 Task: Locate the nearest national wildlife refuge to Jacksonville, Florida, and Gainesville, Florida.
Action: Mouse moved to (214, 119)
Screenshot: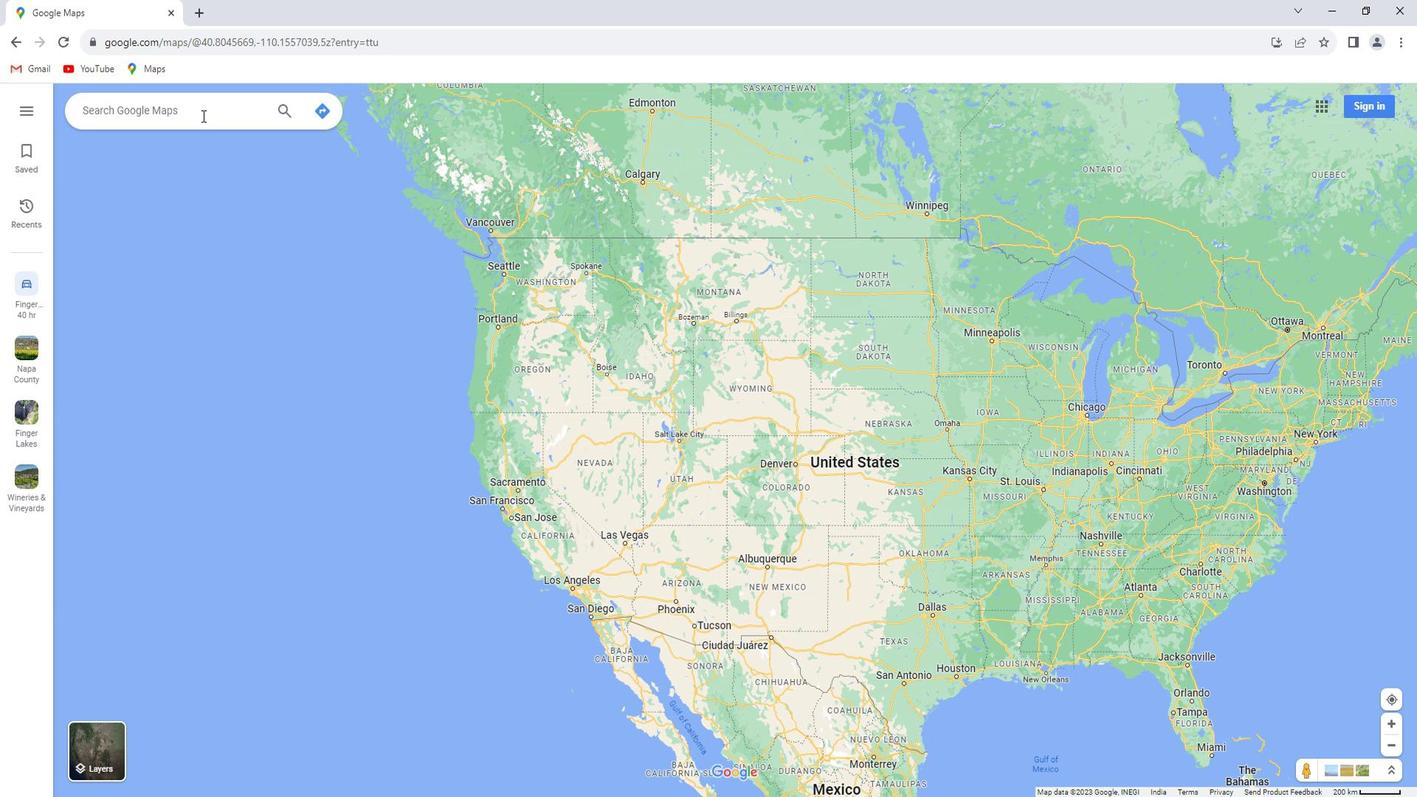 
Action: Mouse pressed left at (214, 119)
Screenshot: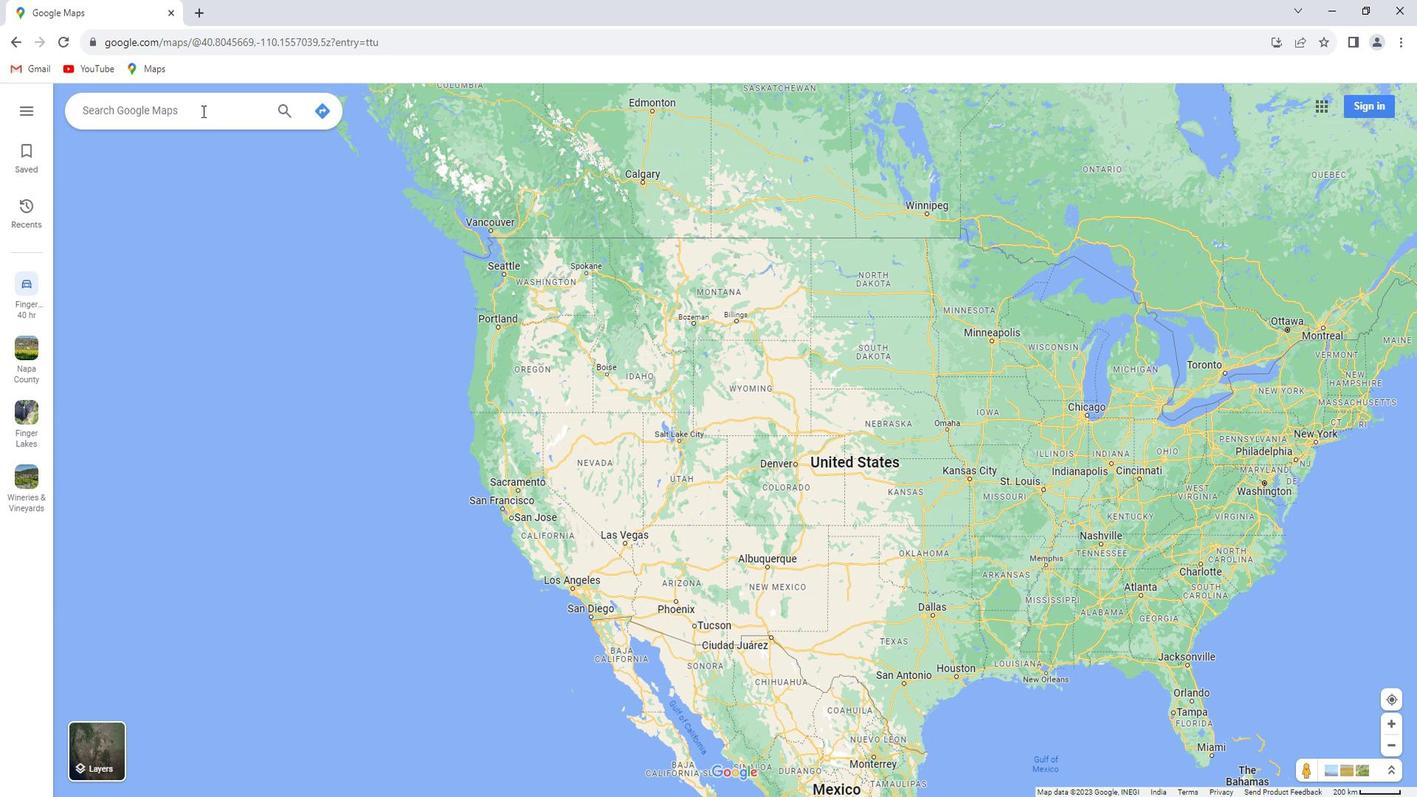 
Action: Key pressed <Key.shift><Key.shift><Key.shift><Key.shift><Key.shift><Key.shift>Jacksonville,<Key.space><Key.shift>Florida<Key.enter>
Screenshot: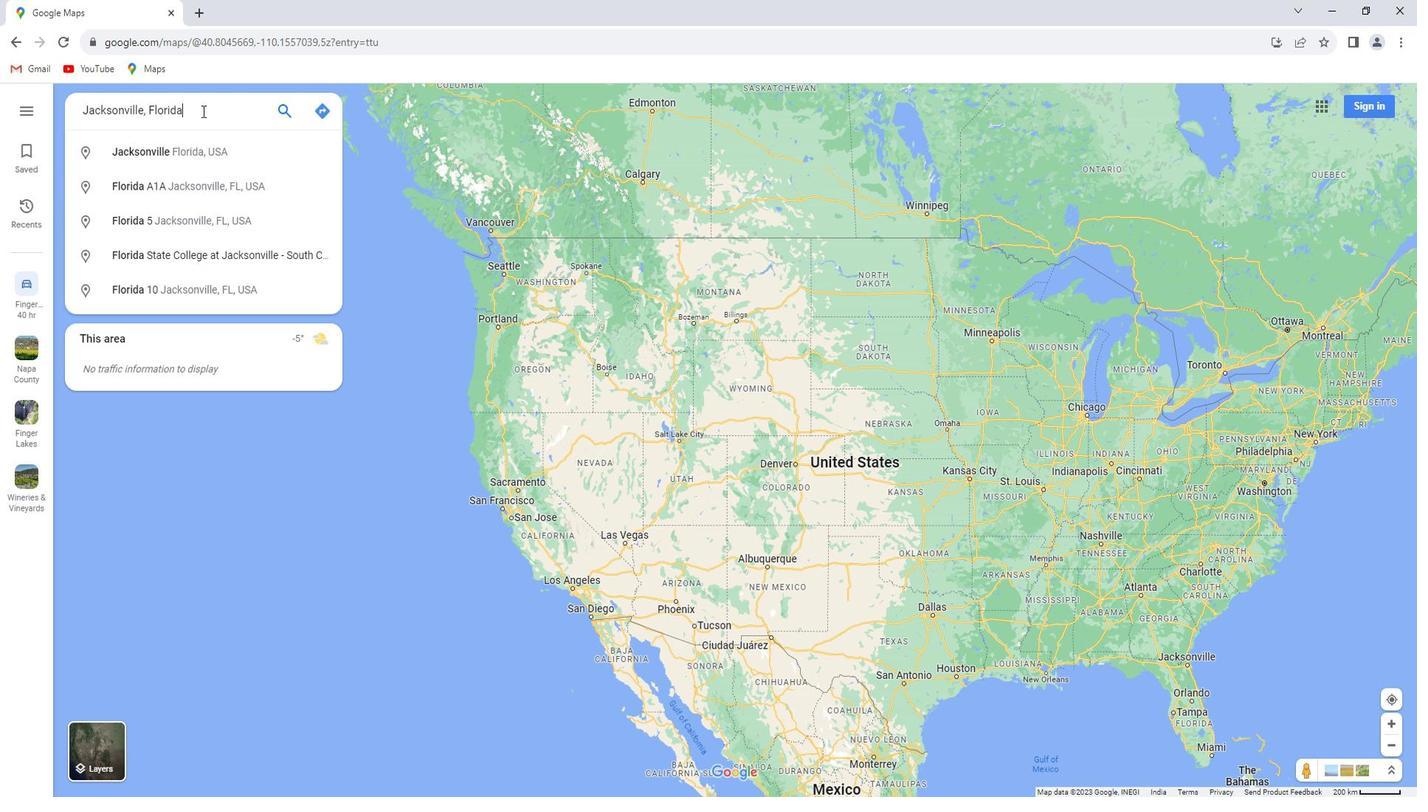 
Action: Mouse moved to (210, 379)
Screenshot: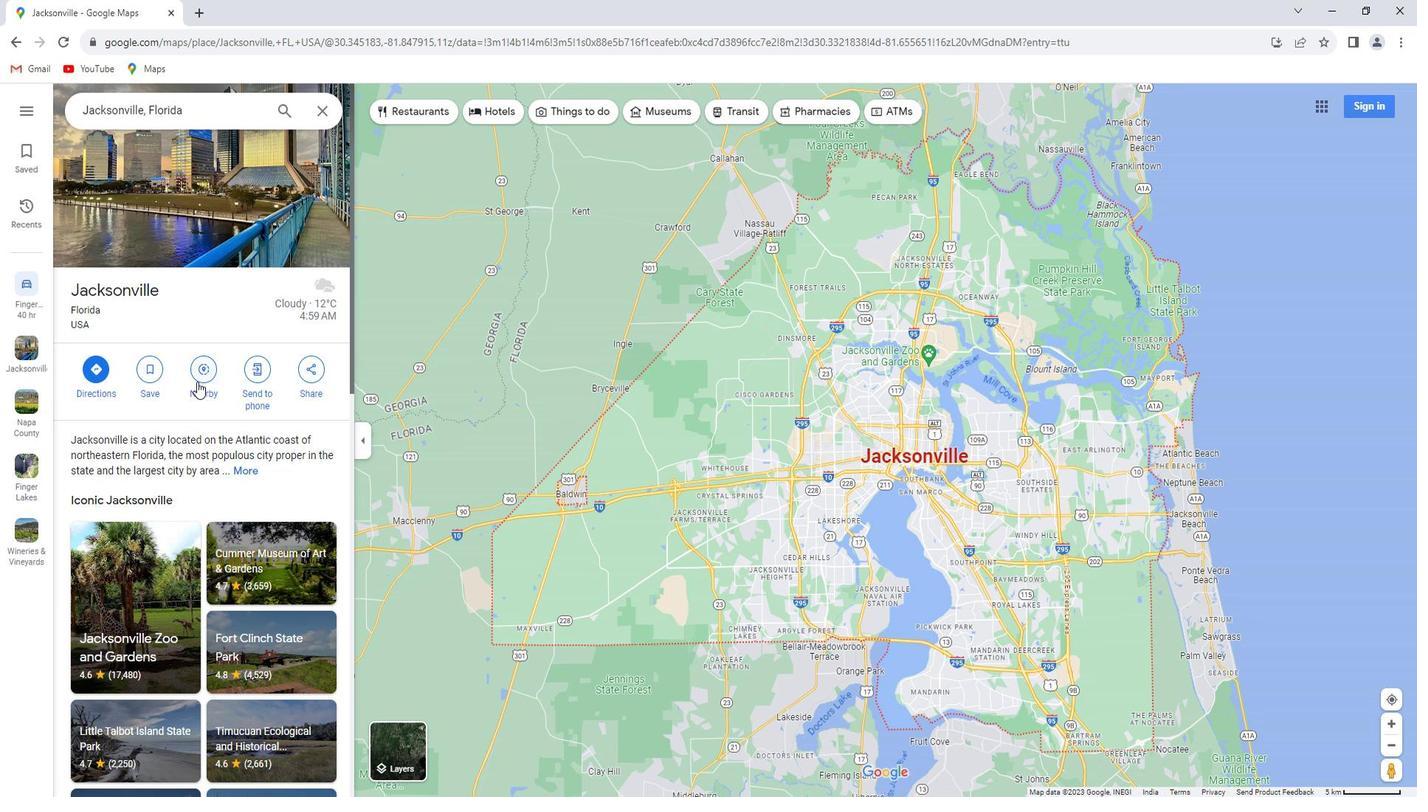 
Action: Mouse pressed left at (210, 379)
Screenshot: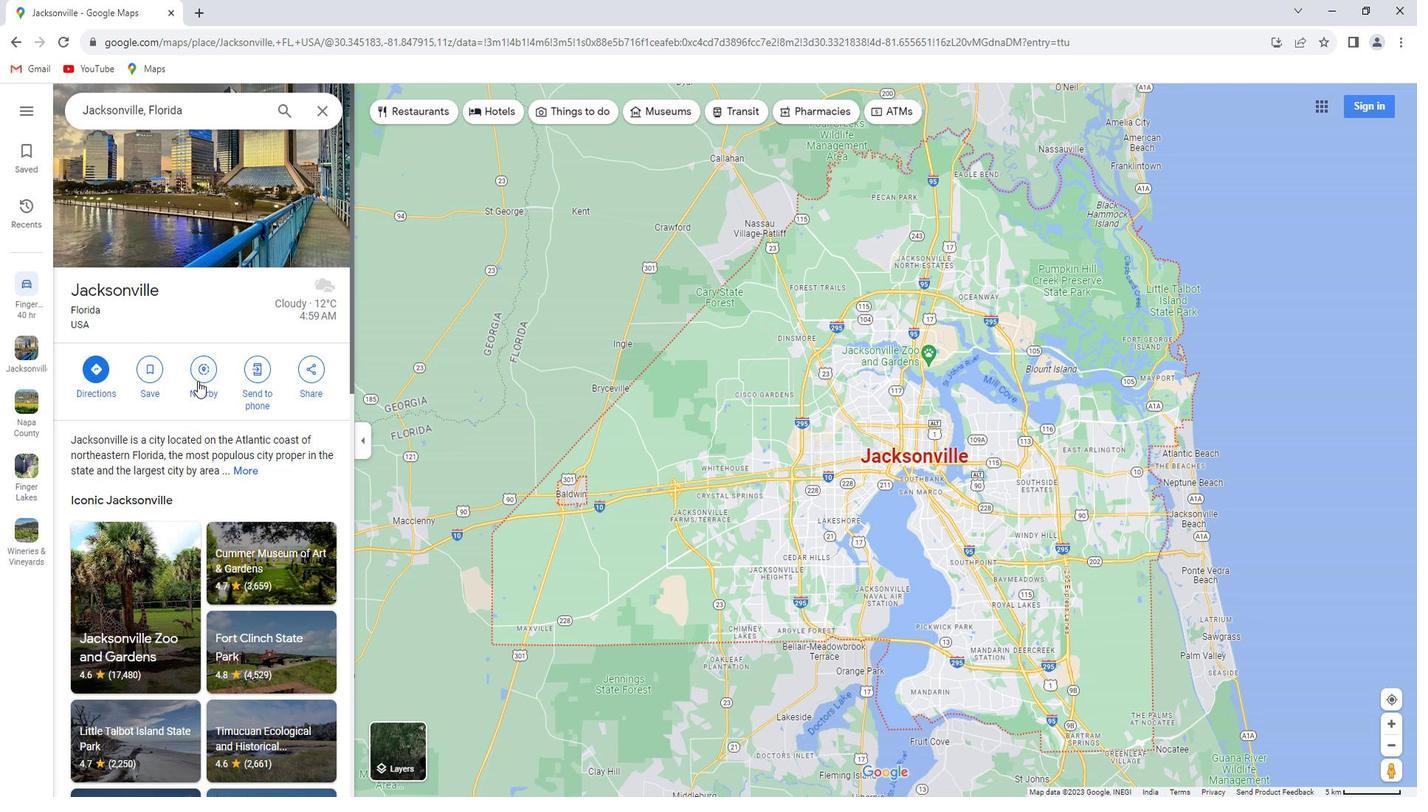 
Action: Key pressed national<Key.space>wildlife<Key.enter>
Screenshot: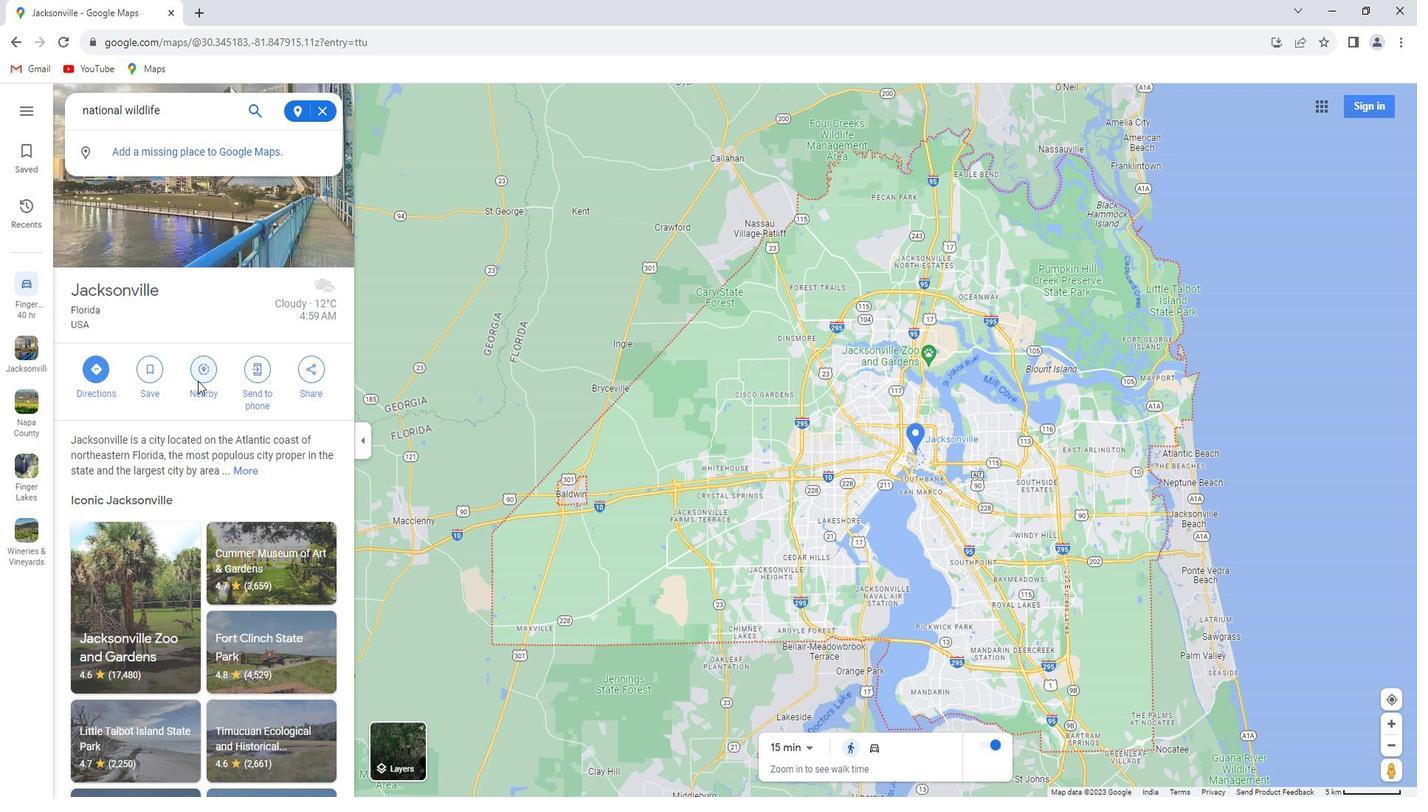 
Action: Mouse moved to (329, 115)
Screenshot: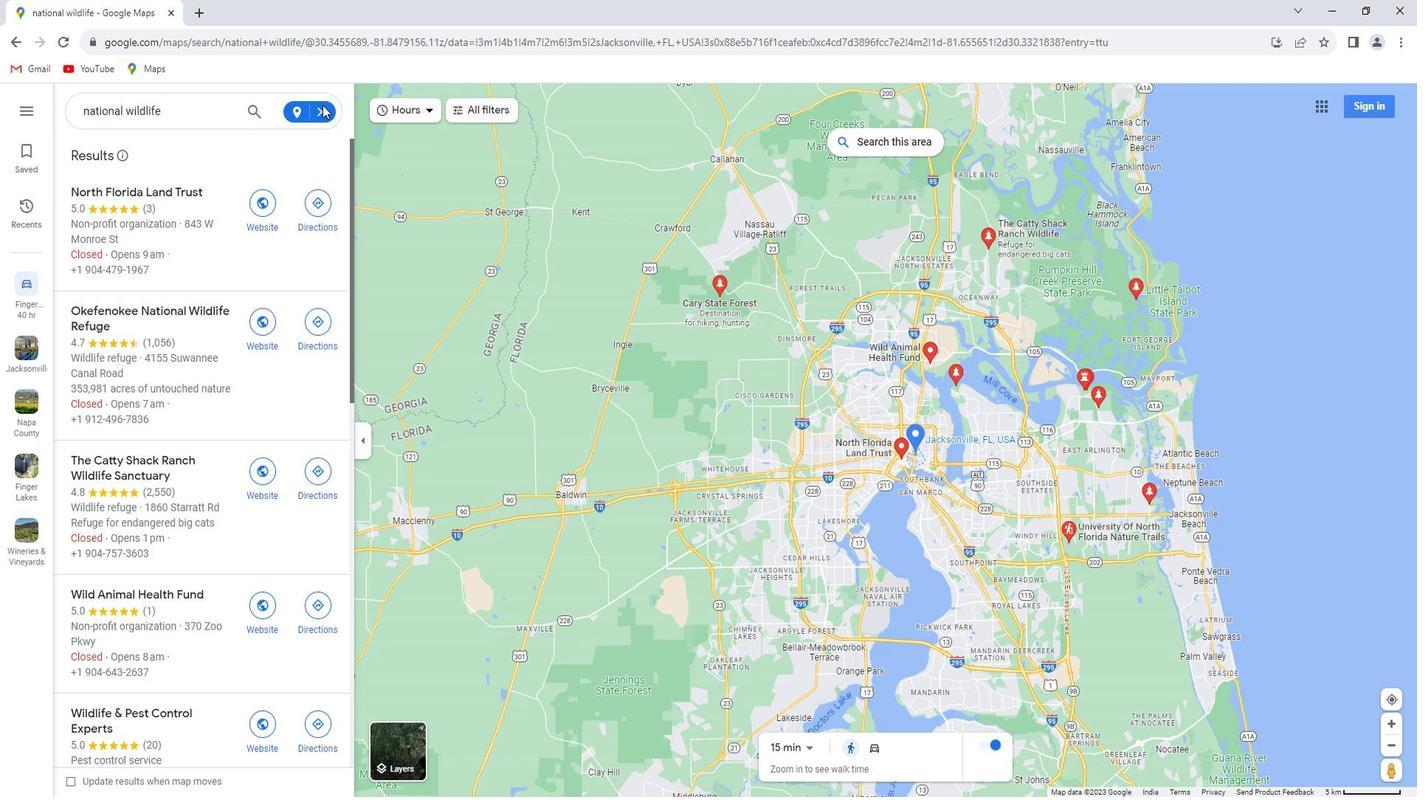 
Action: Mouse pressed left at (329, 115)
Screenshot: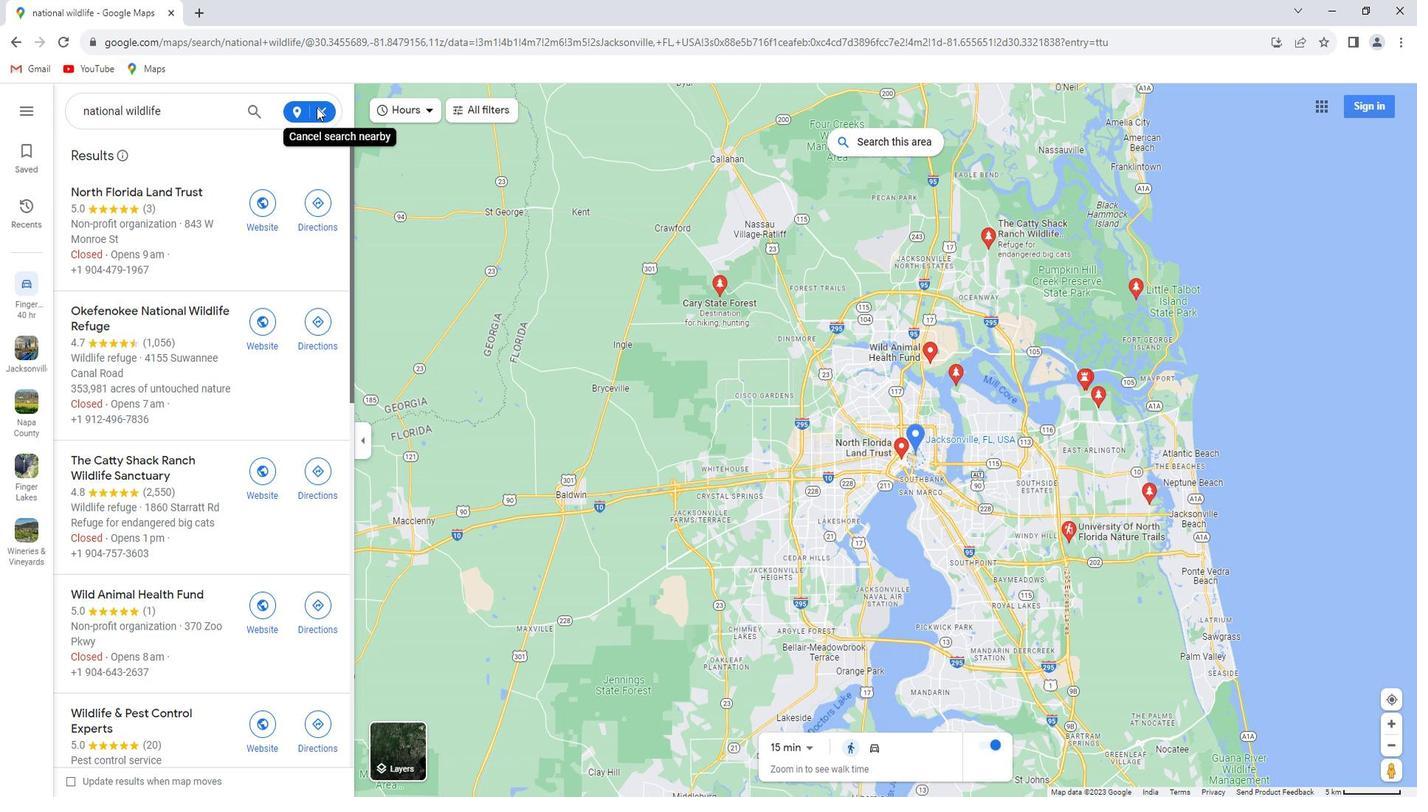 
Action: Mouse moved to (329, 118)
Screenshot: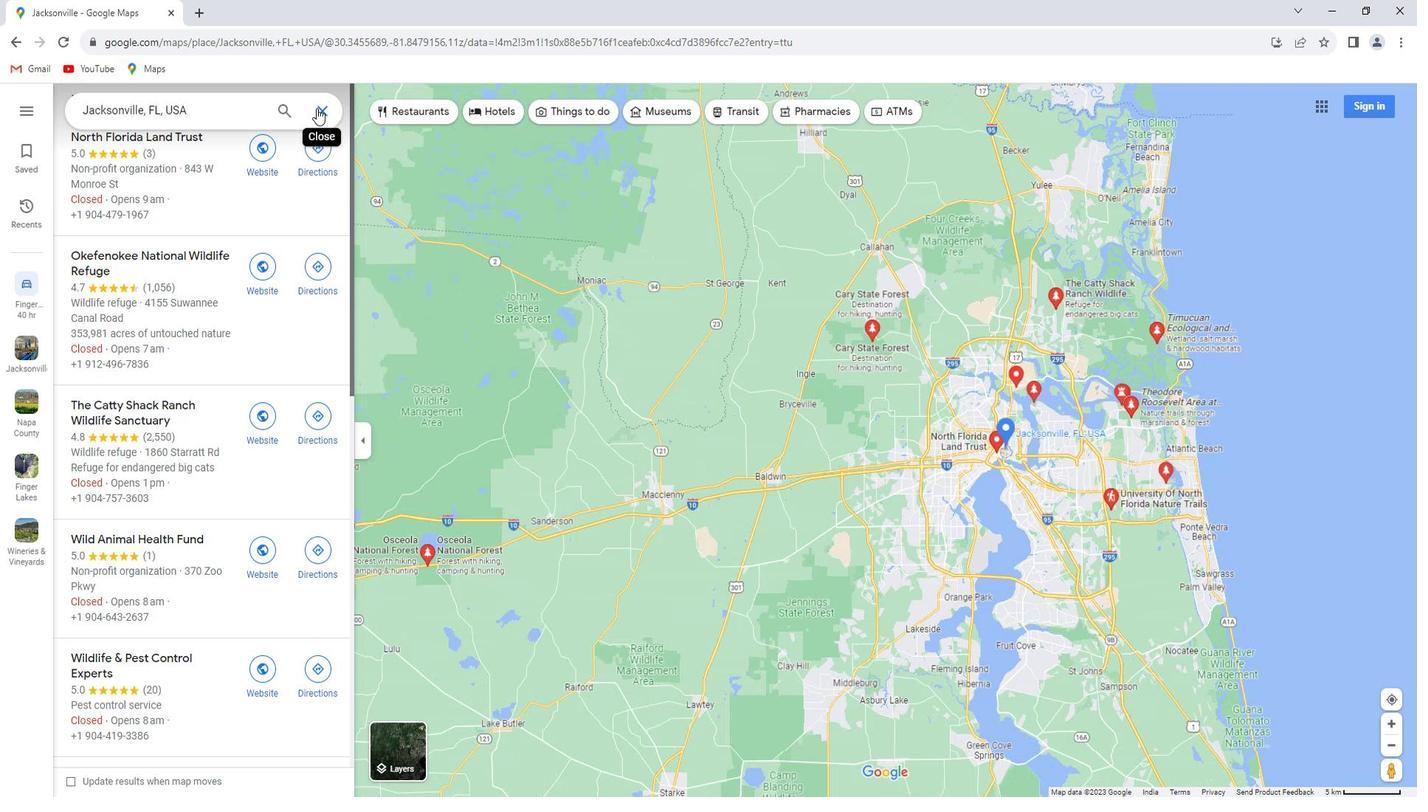 
Action: Mouse pressed left at (329, 118)
Screenshot: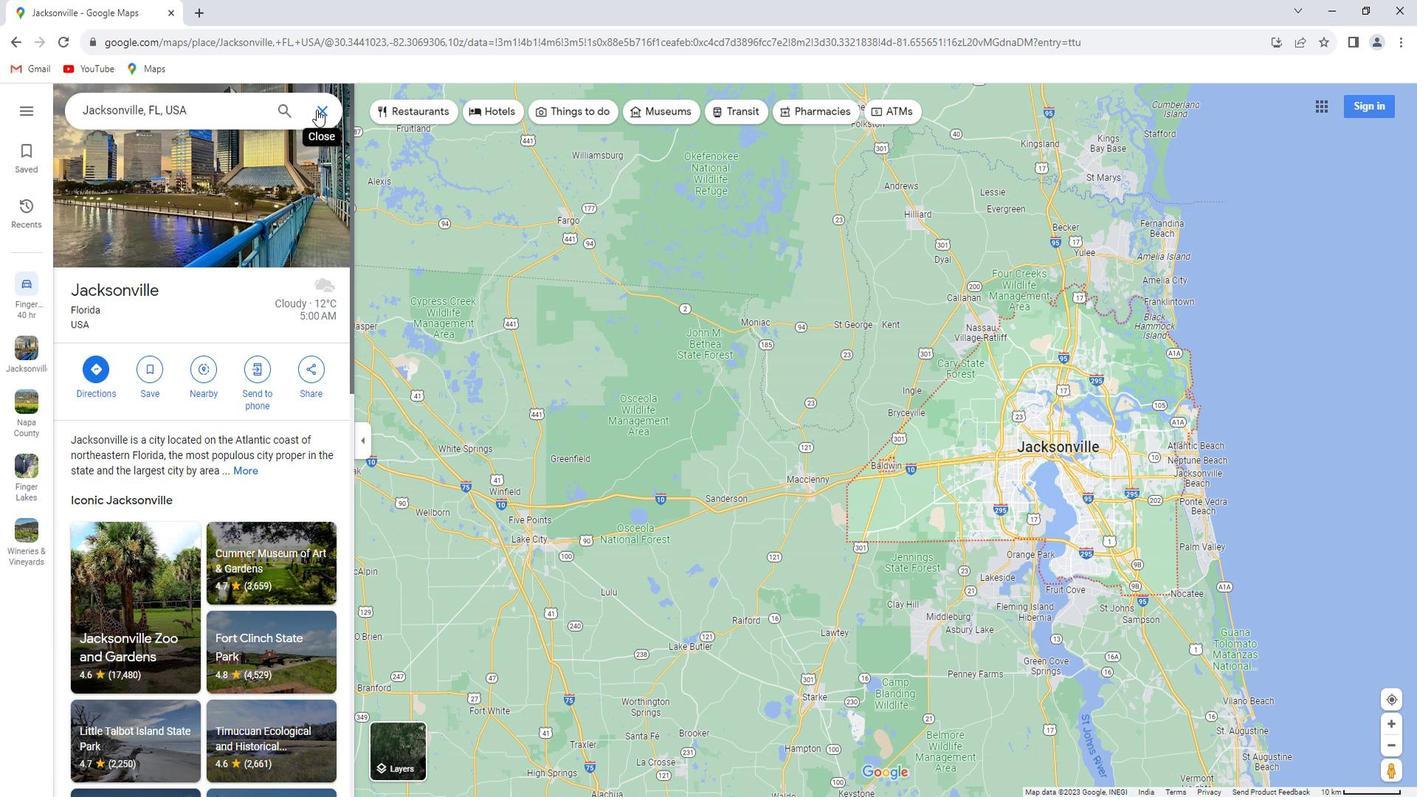 
Action: Mouse moved to (211, 127)
Screenshot: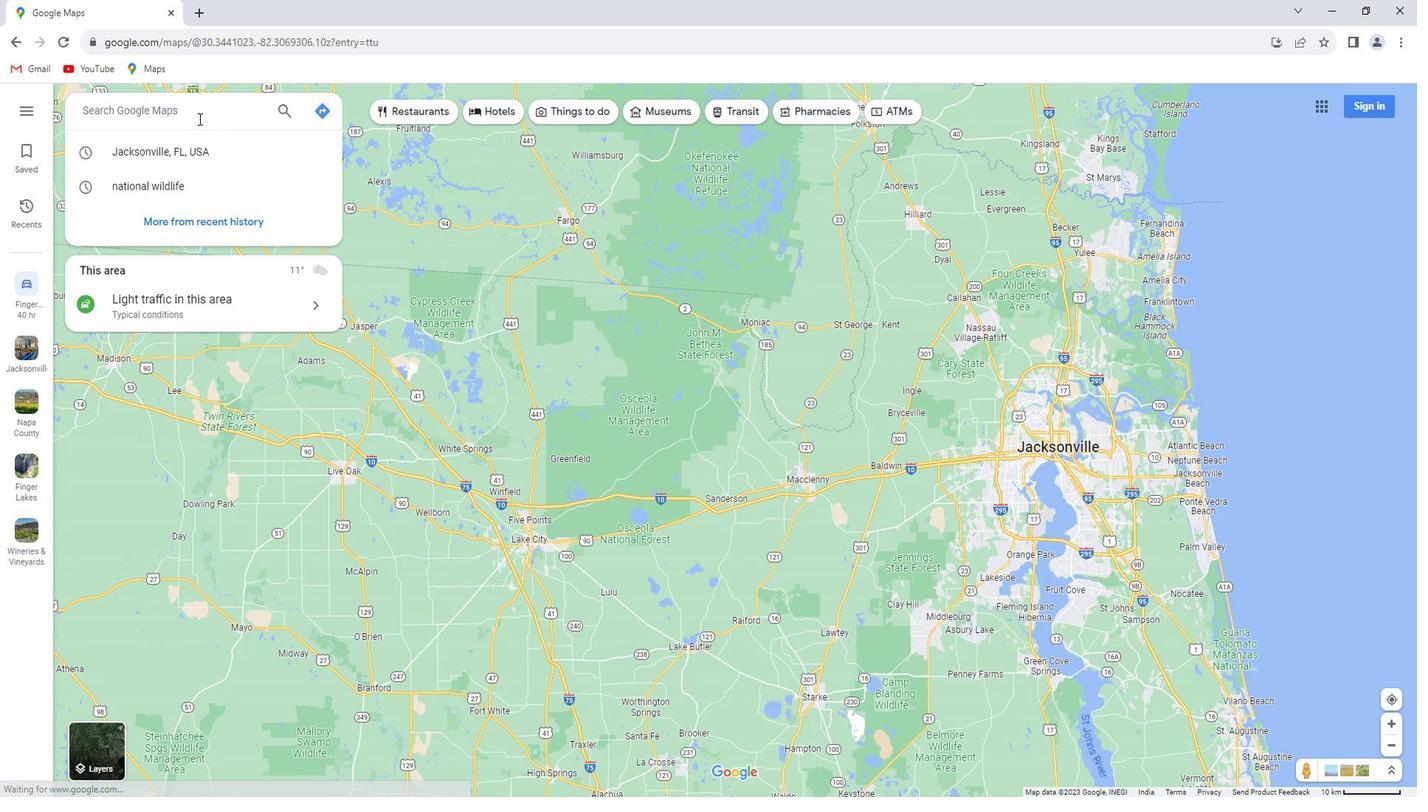 
Action: Key pressed <Key.shift>Gainesville,<Key.space><Key.shift>Florida<Key.enter>
Screenshot: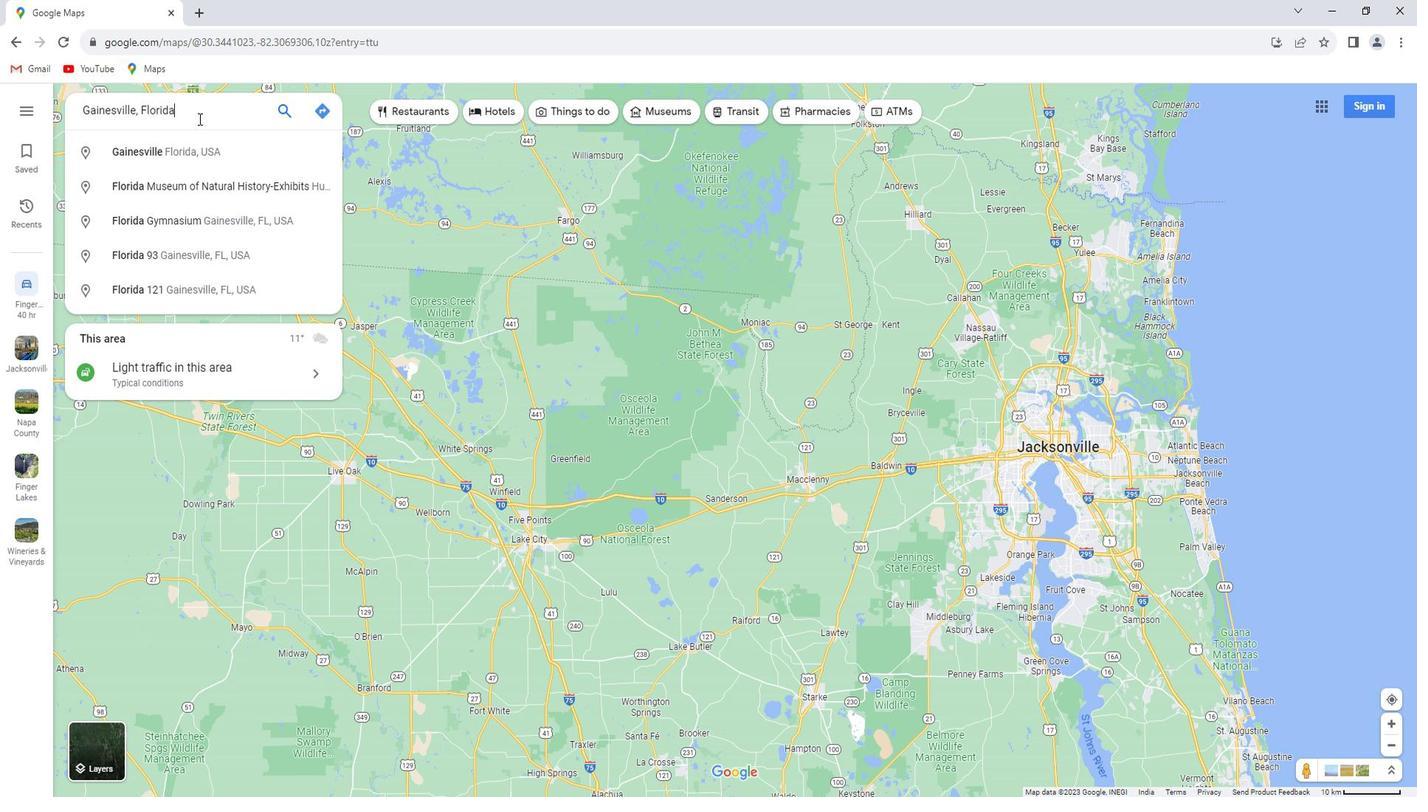 
Action: Mouse moved to (218, 374)
Screenshot: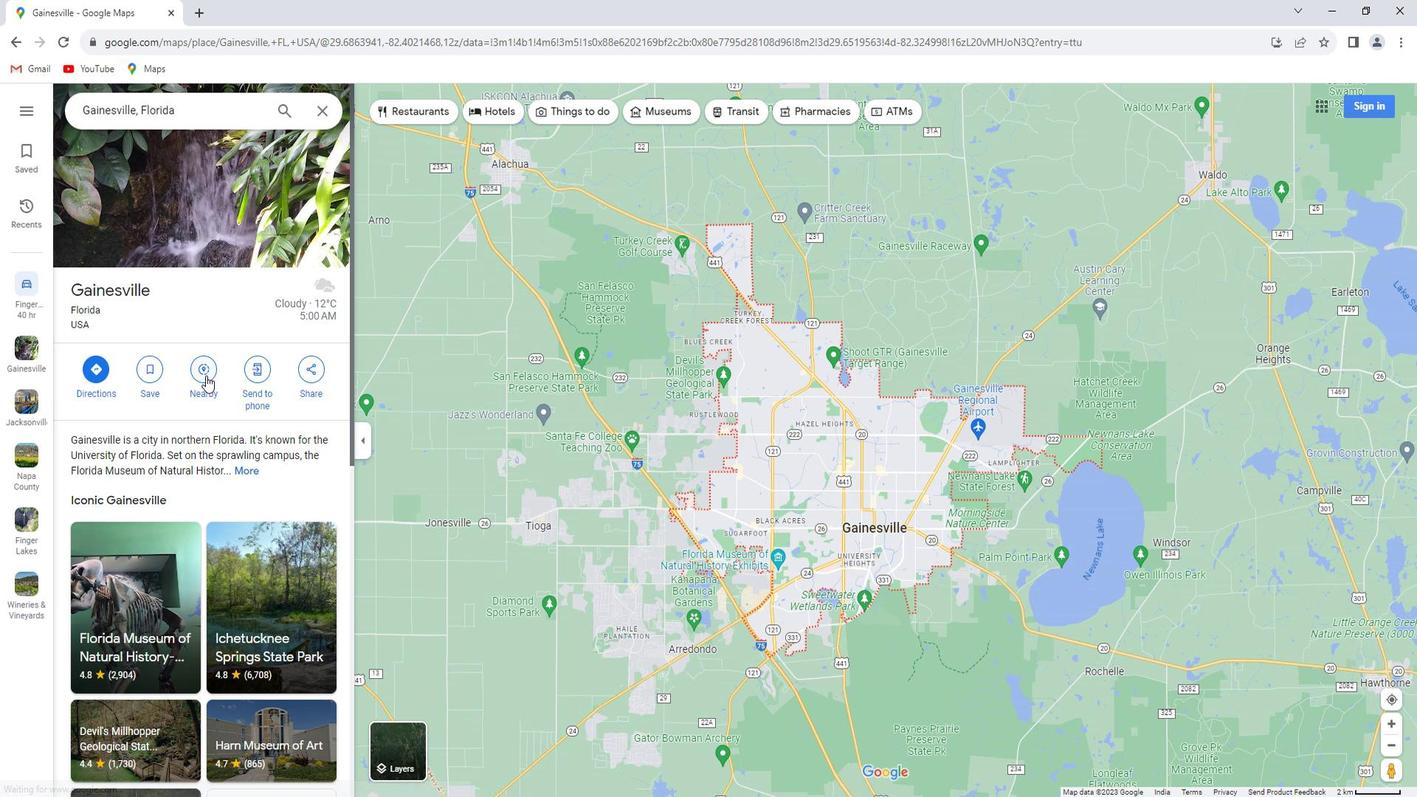 
Action: Mouse pressed left at (218, 374)
Screenshot: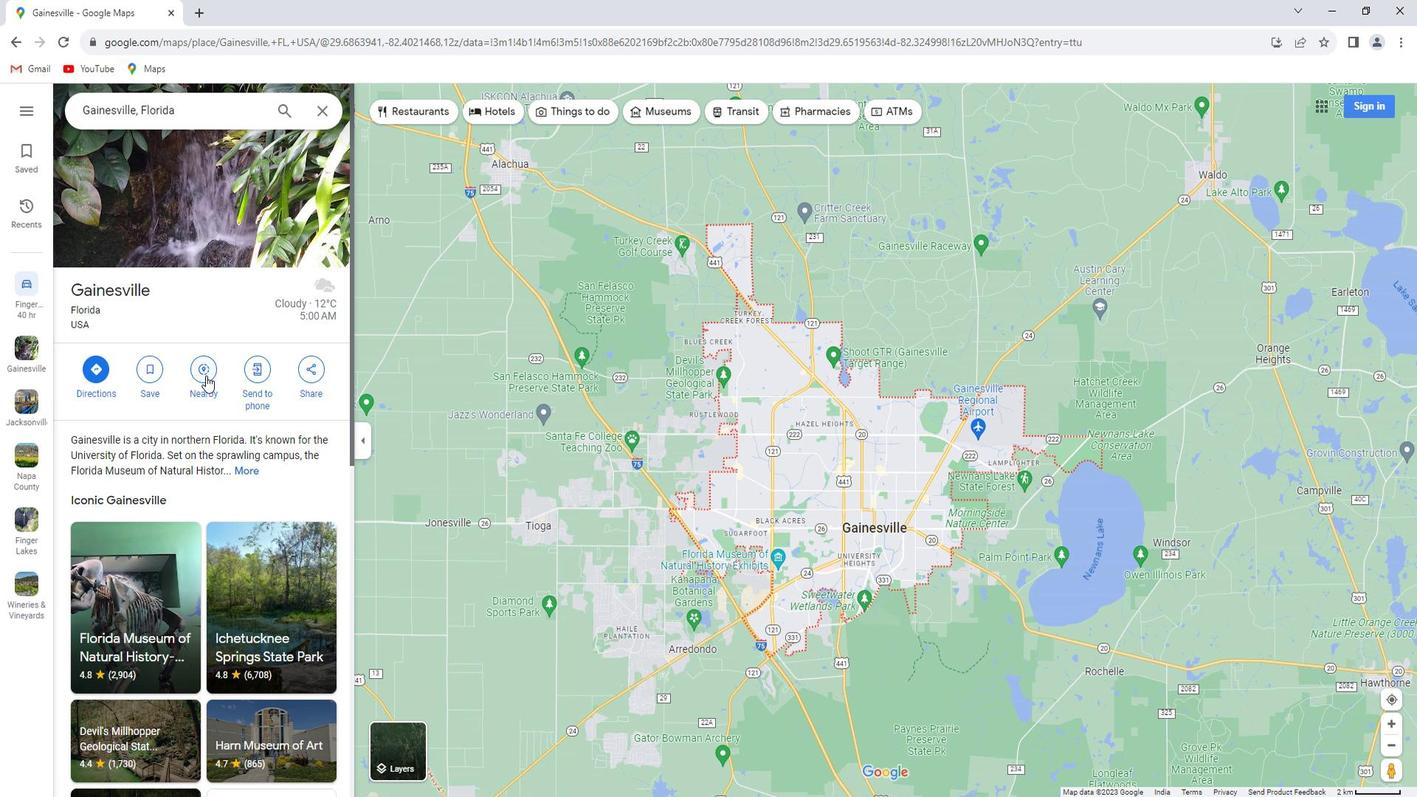
Action: Mouse moved to (195, 341)
Screenshot: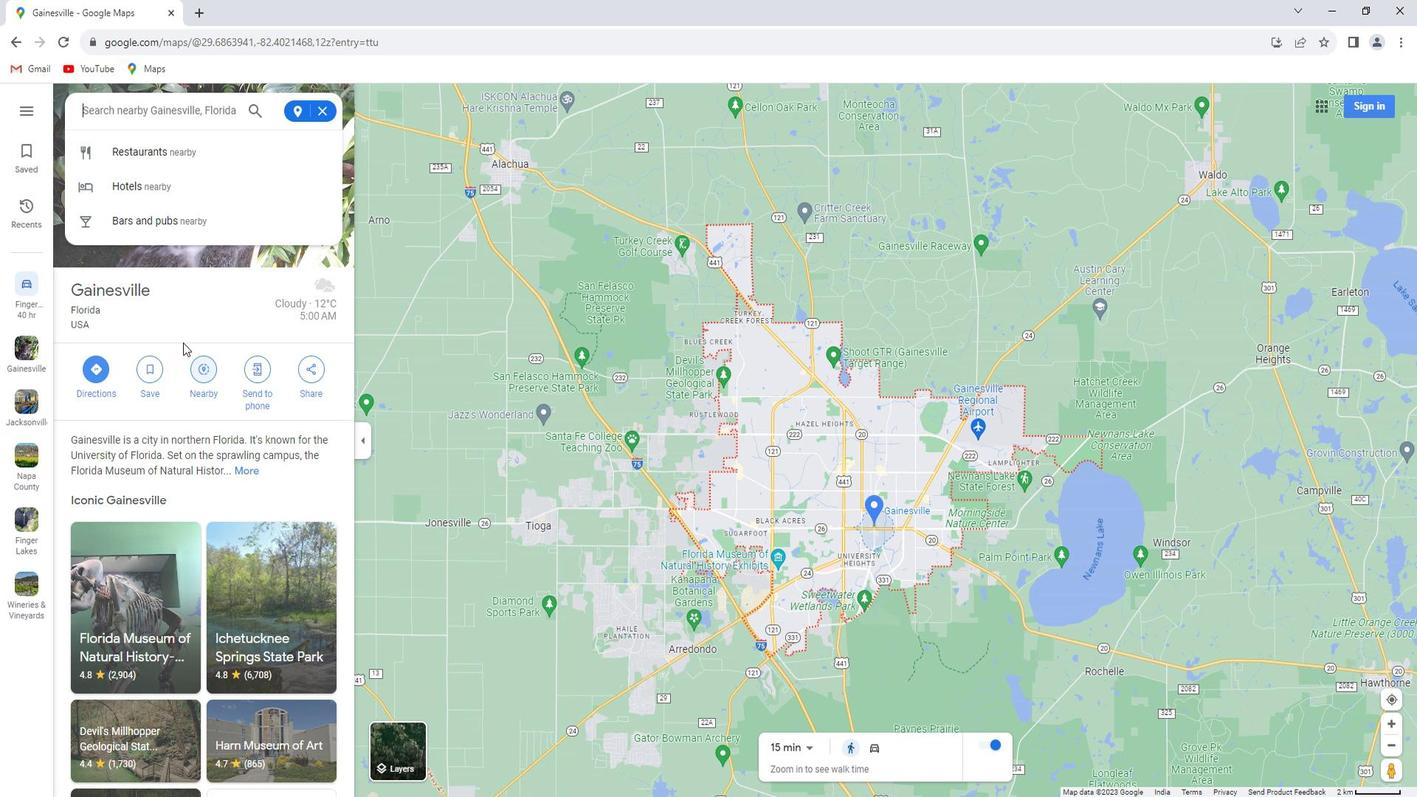 
Action: Key pressed national<Key.space>wildlife<Key.space>refuge<Key.enter>
Screenshot: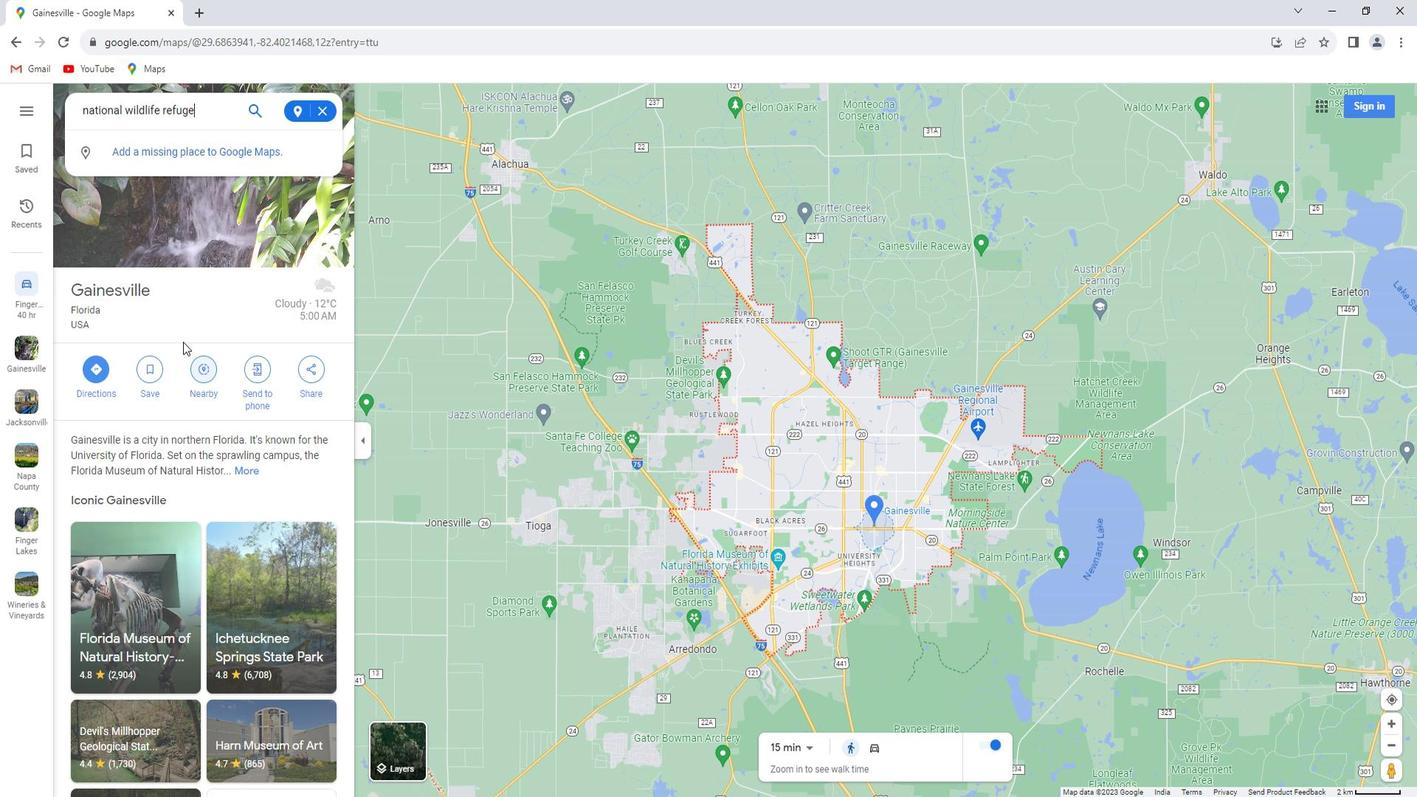 
Action: Mouse moved to (211, 423)
Screenshot: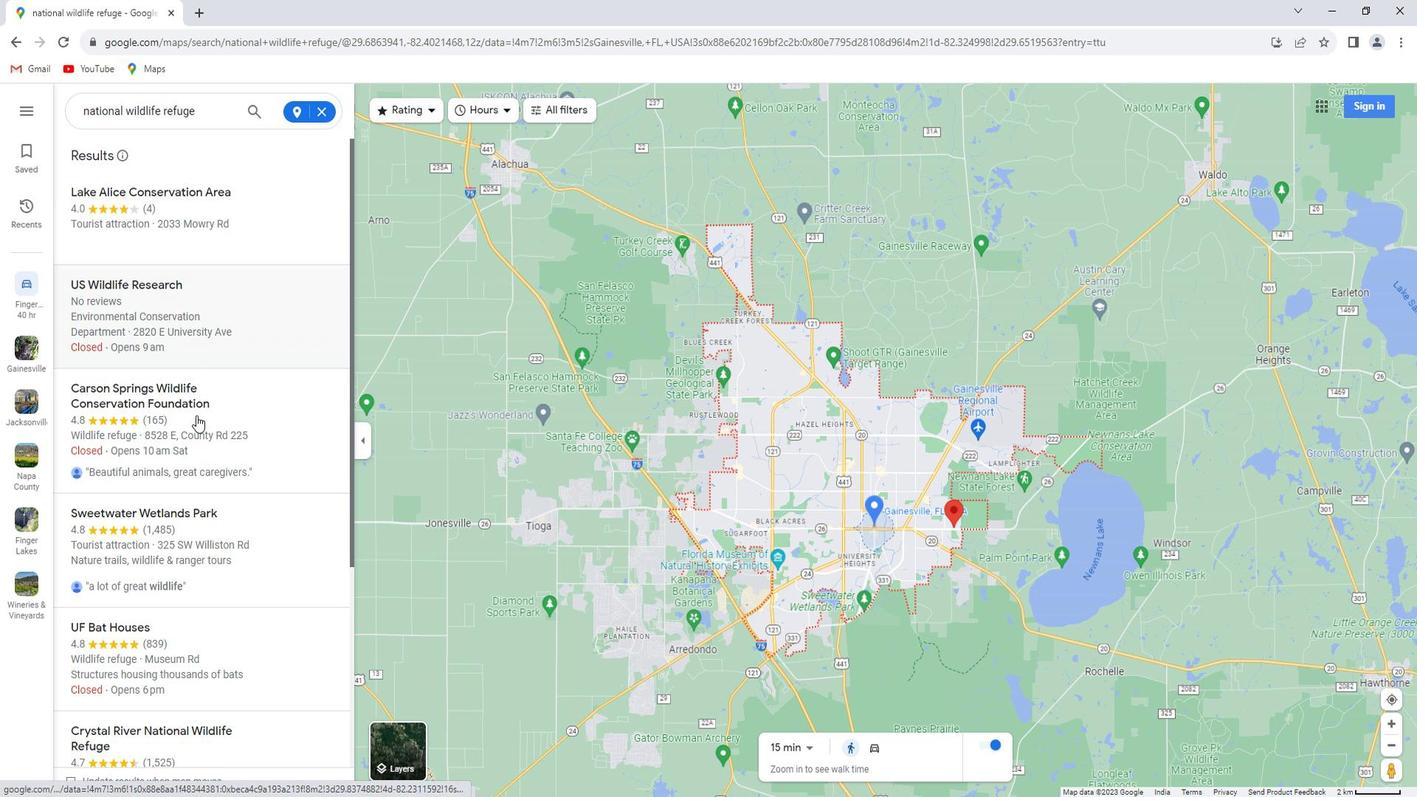 
